 Task: Select and add the product "Abuelita's Birria plate" to cart from the store "Abuelitas Birria".
Action: Mouse moved to (295, 161)
Screenshot: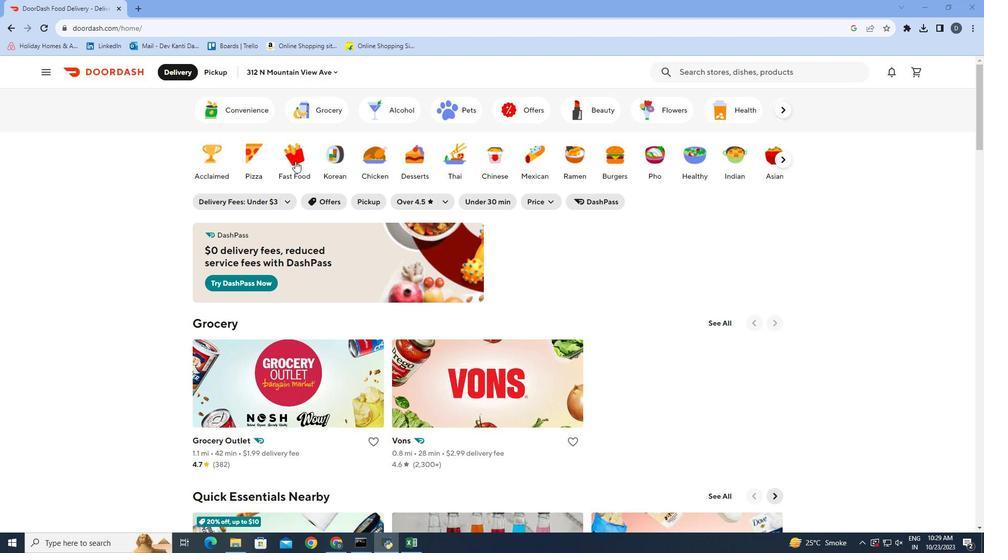 
Action: Mouse pressed left at (295, 161)
Screenshot: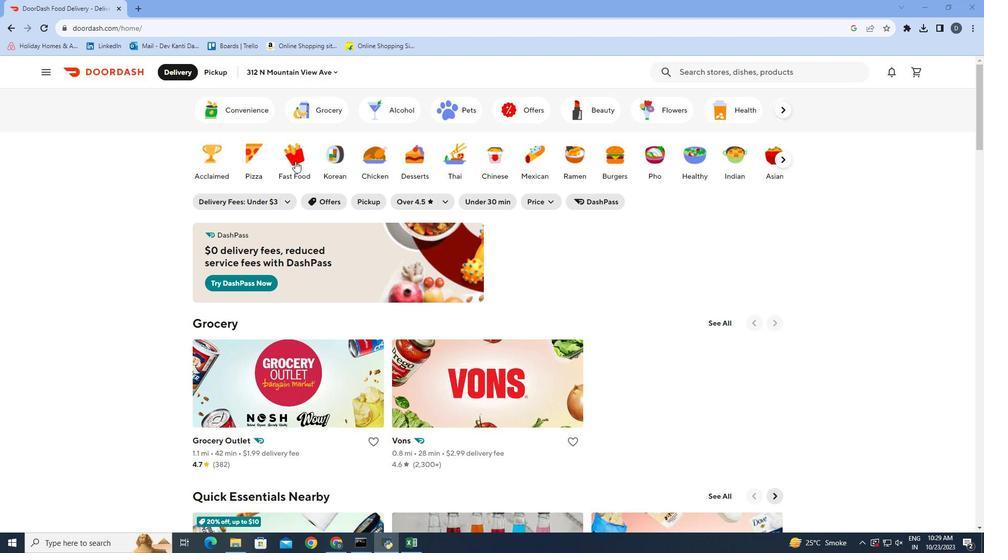 
Action: Mouse moved to (788, 74)
Screenshot: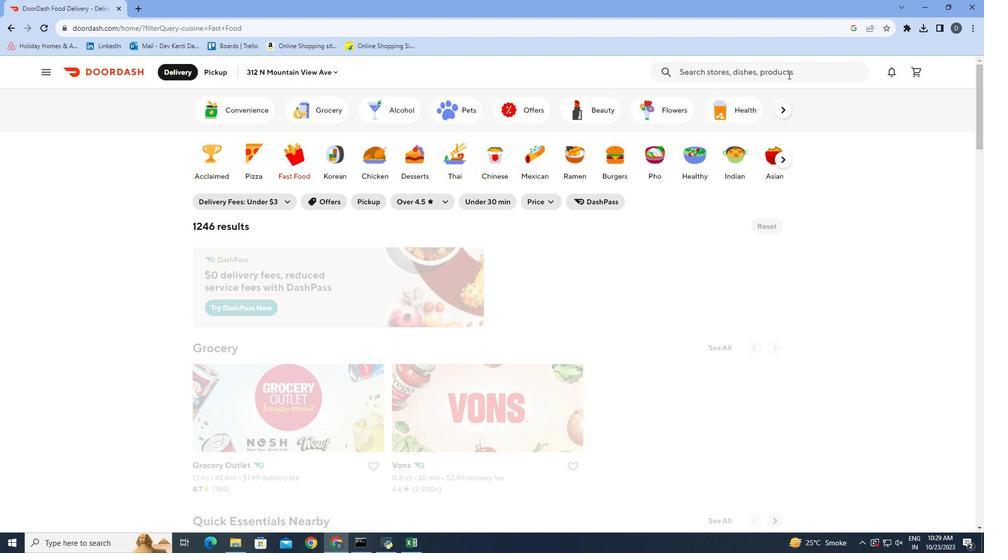 
Action: Mouse pressed left at (788, 74)
Screenshot: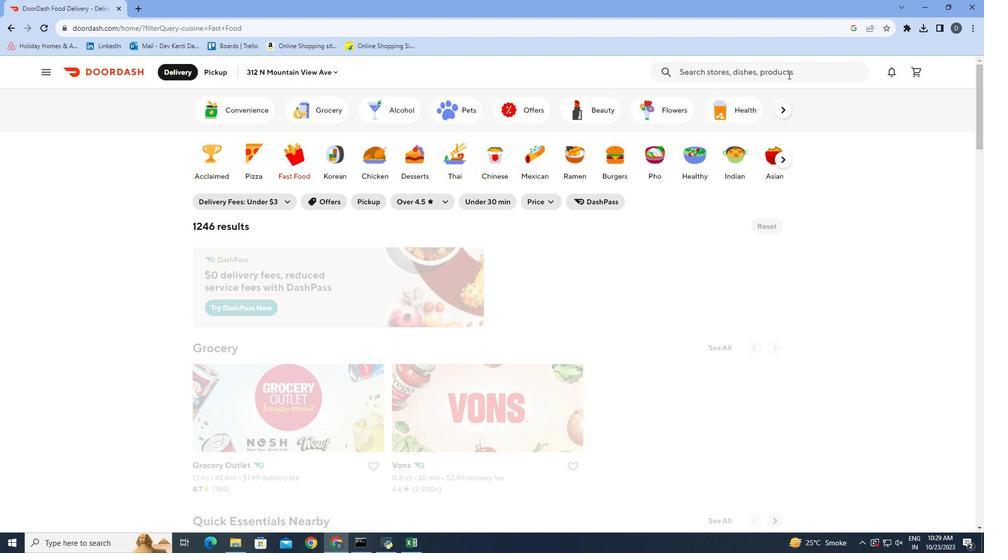 
Action: Mouse moved to (776, 97)
Screenshot: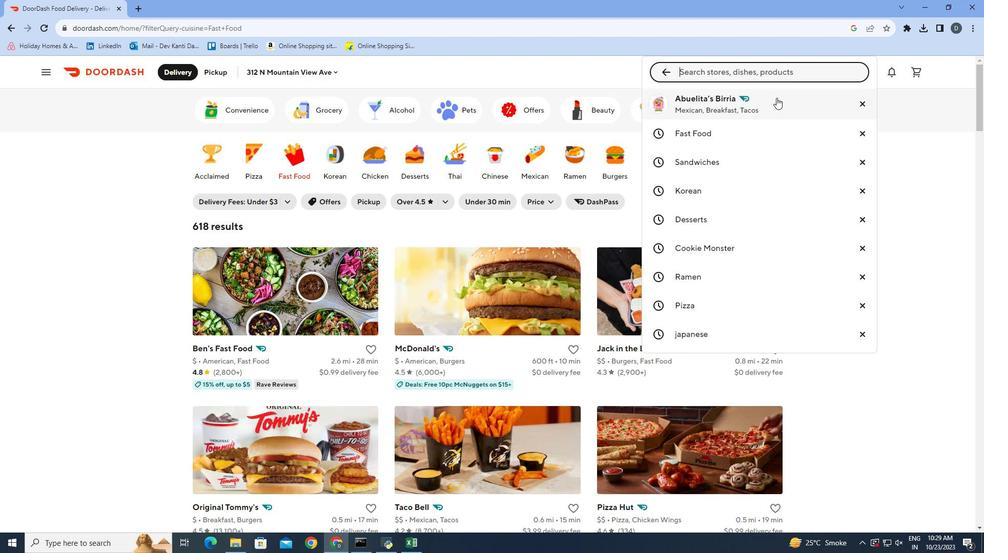 
Action: Mouse pressed left at (776, 97)
Screenshot: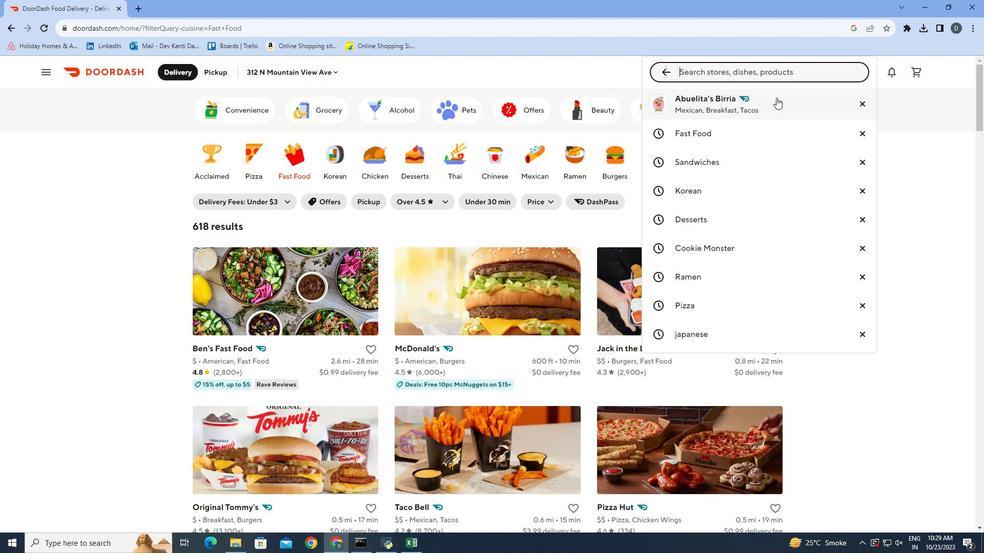 
Action: Mouse moved to (762, 74)
Screenshot: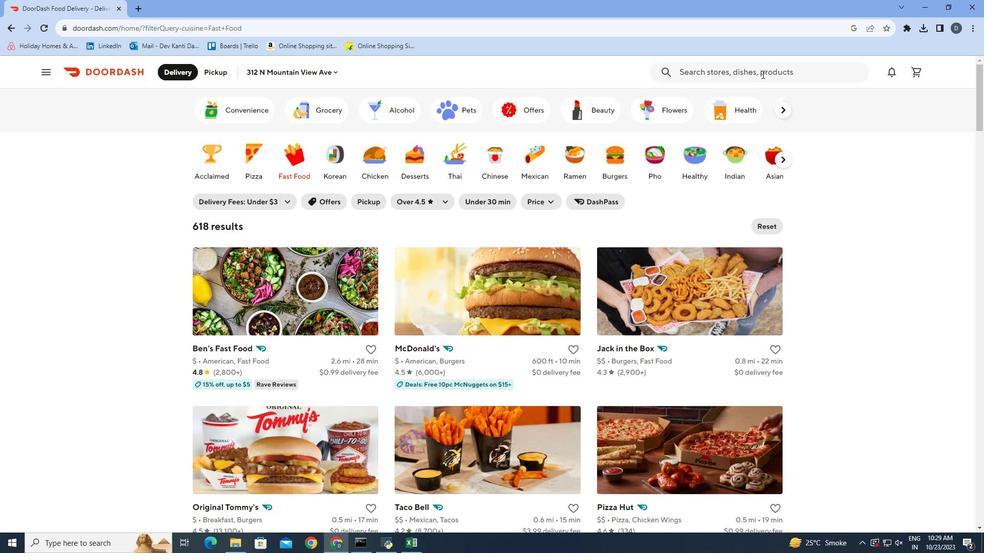 
Action: Mouse pressed left at (762, 74)
Screenshot: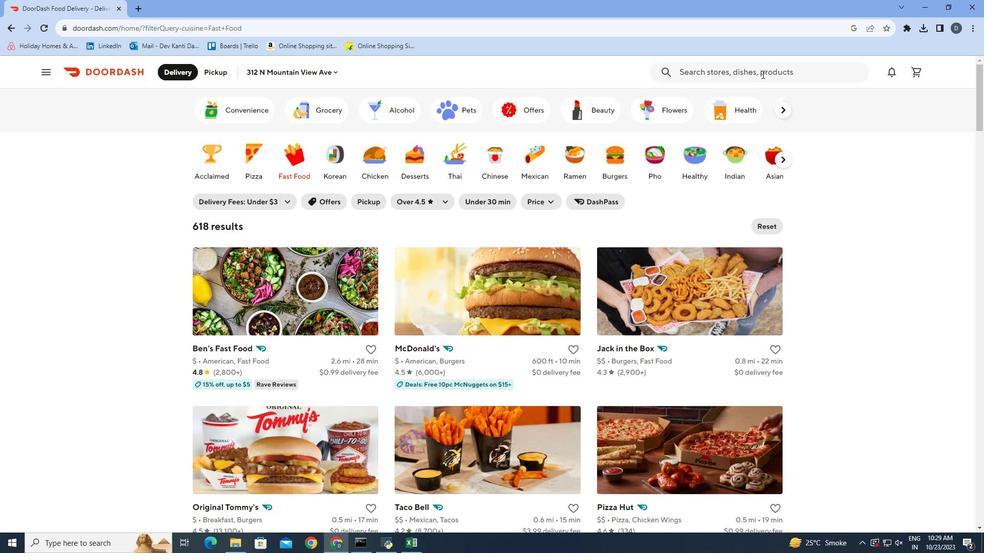 
Action: Mouse moved to (723, 120)
Screenshot: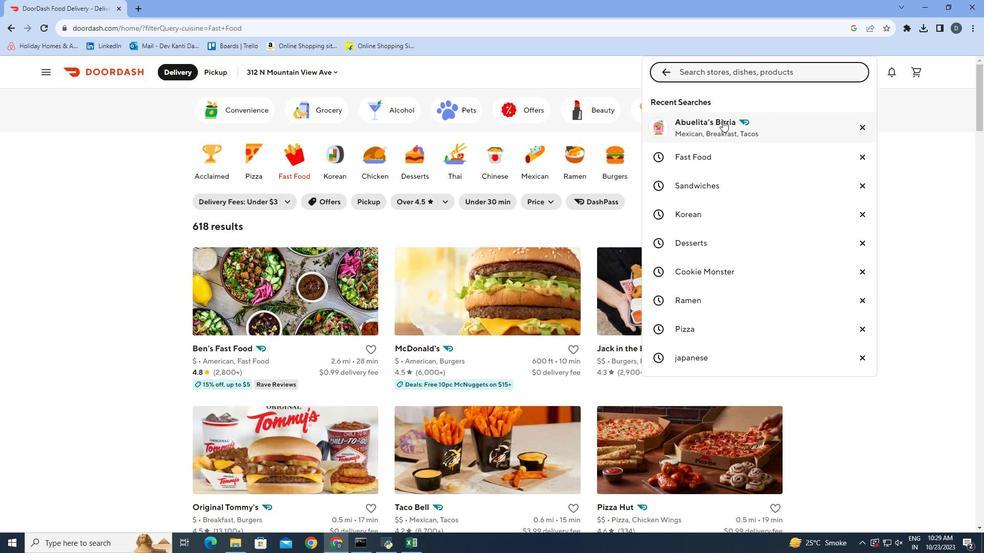 
Action: Mouse pressed left at (723, 120)
Screenshot: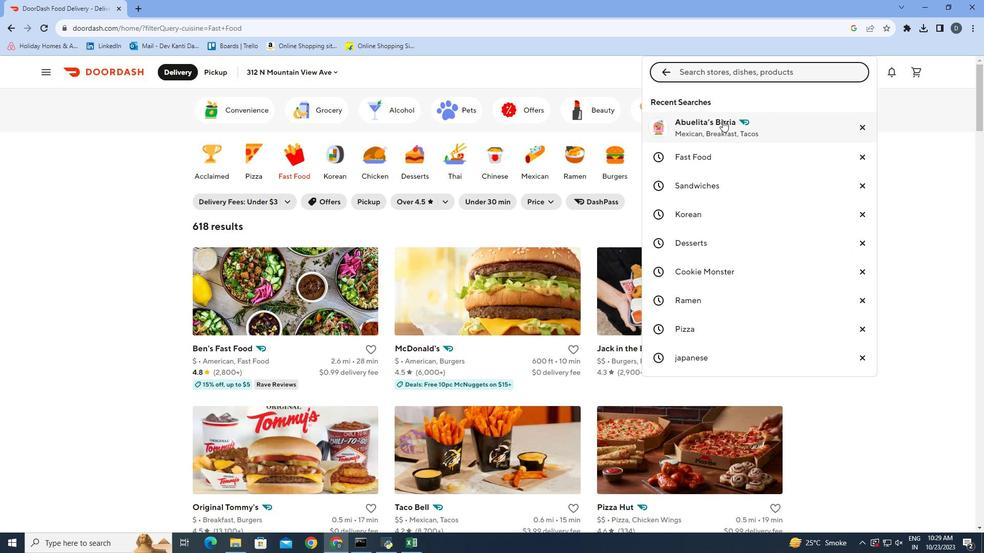 
Action: Mouse moved to (795, 246)
Screenshot: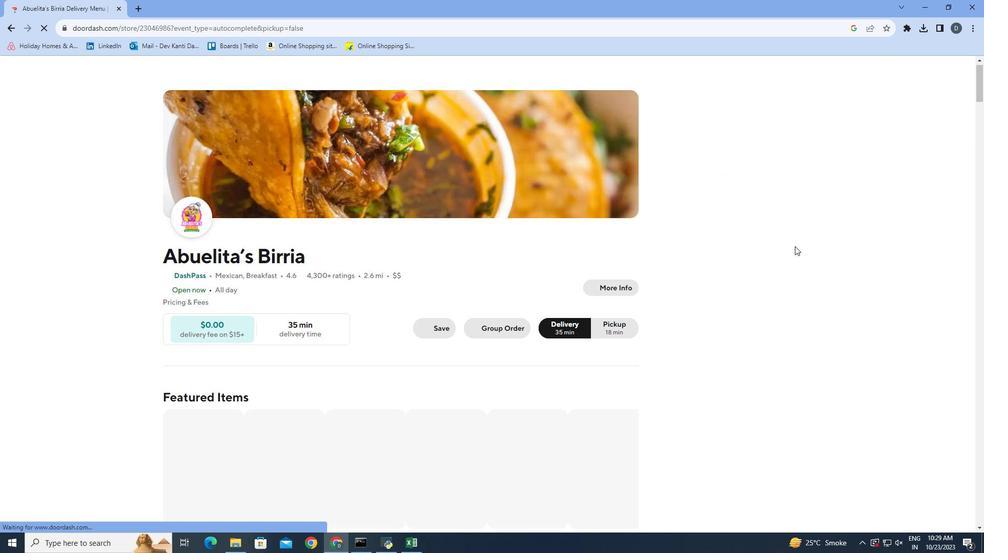 
Action: Mouse scrolled (795, 245) with delta (0, 0)
Screenshot: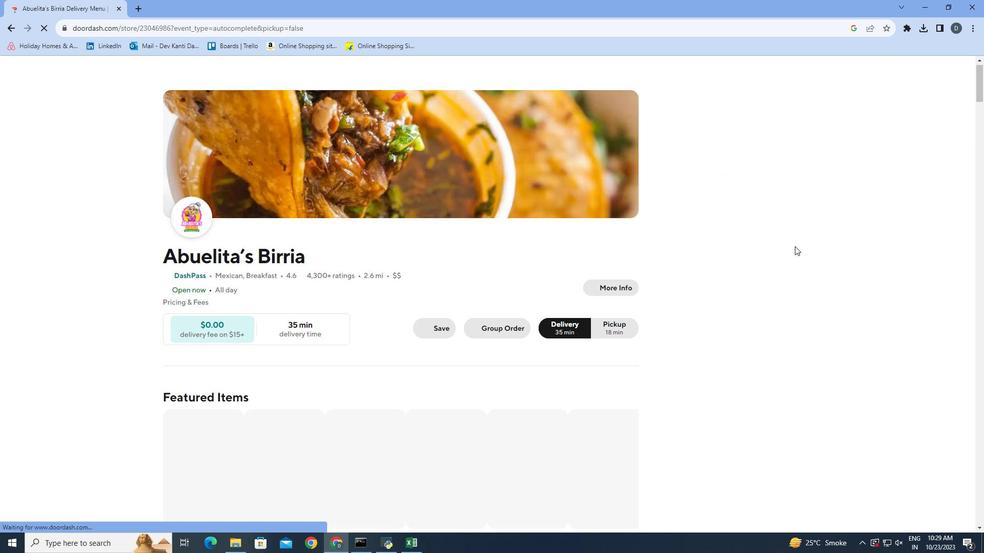 
Action: Mouse moved to (795, 246)
Screenshot: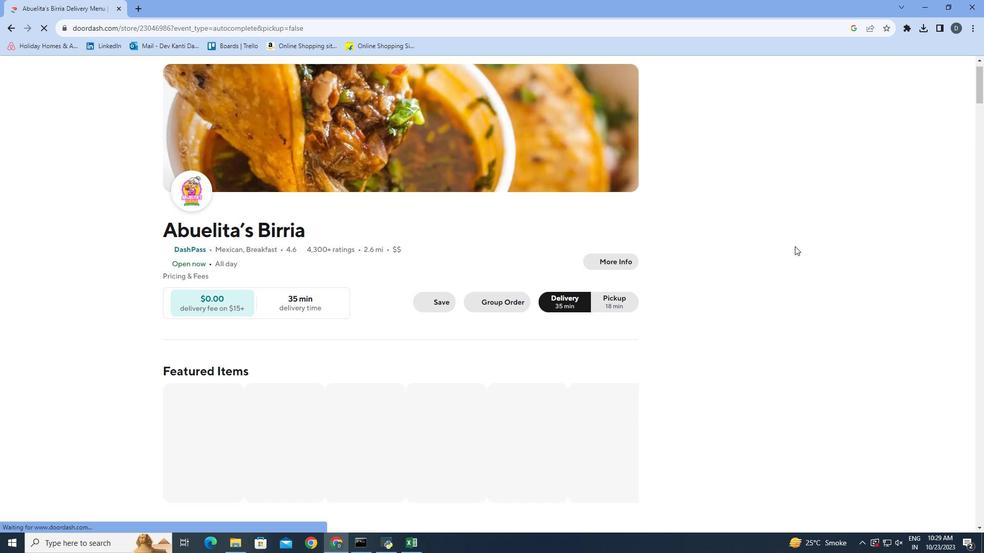 
Action: Mouse scrolled (795, 246) with delta (0, 0)
Screenshot: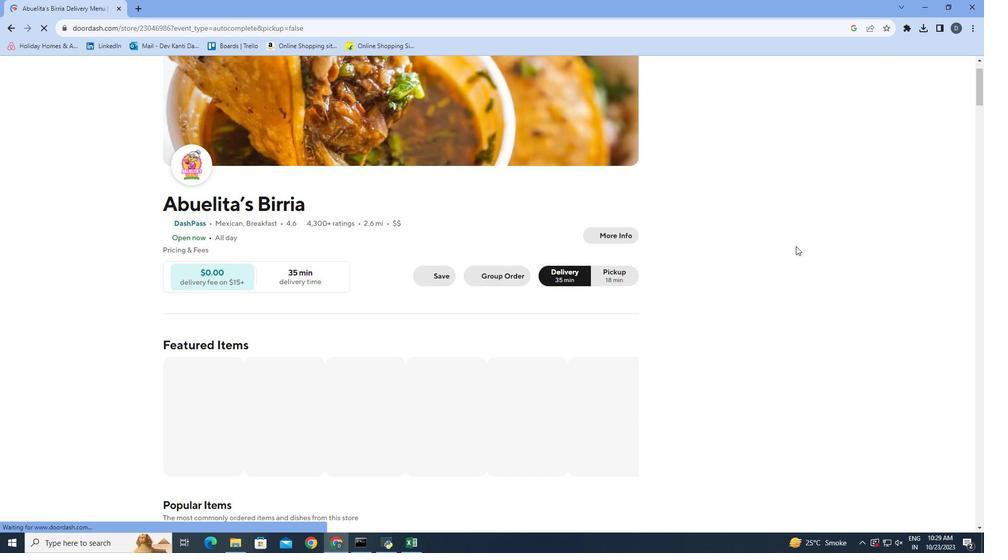 
Action: Mouse moved to (796, 246)
Screenshot: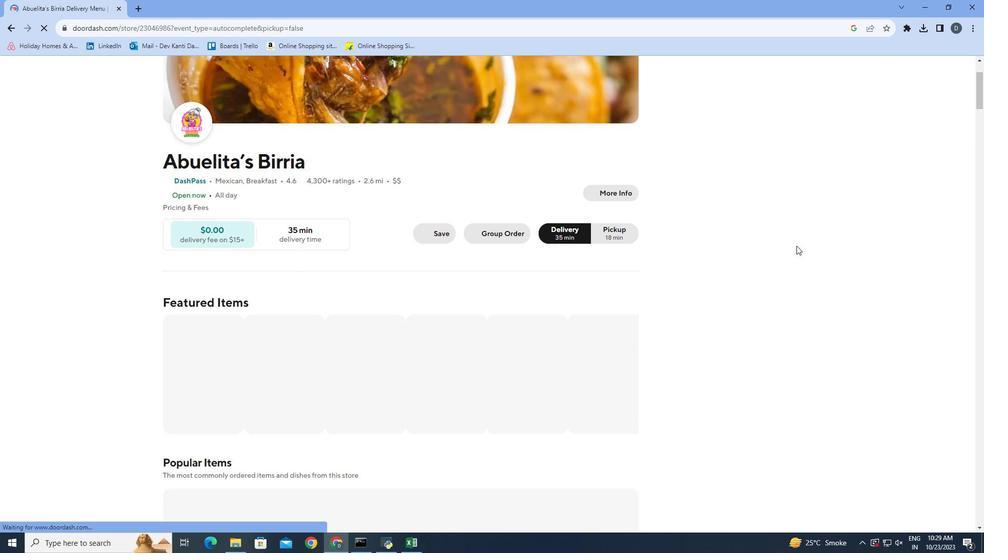
Action: Mouse scrolled (796, 245) with delta (0, 0)
Screenshot: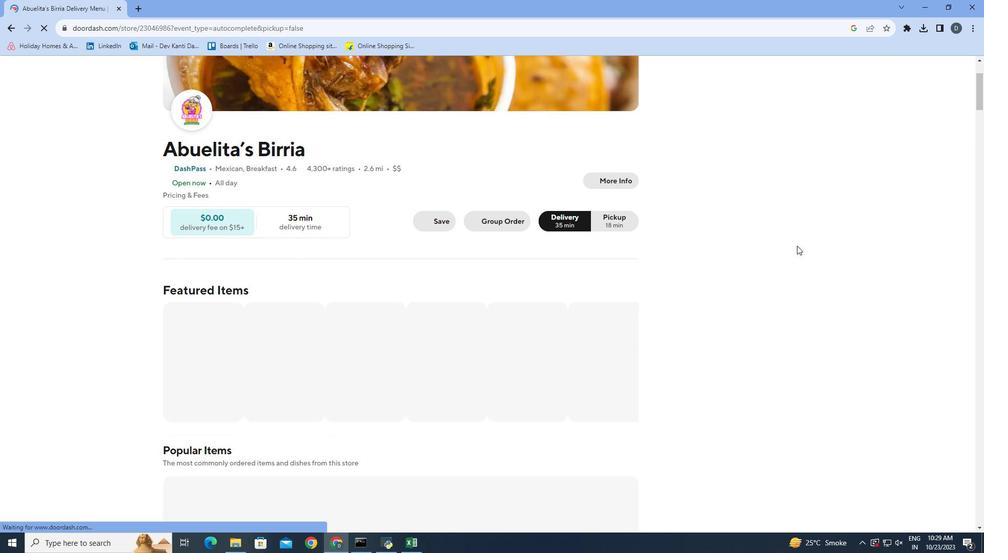 
Action: Mouse moved to (797, 246)
Screenshot: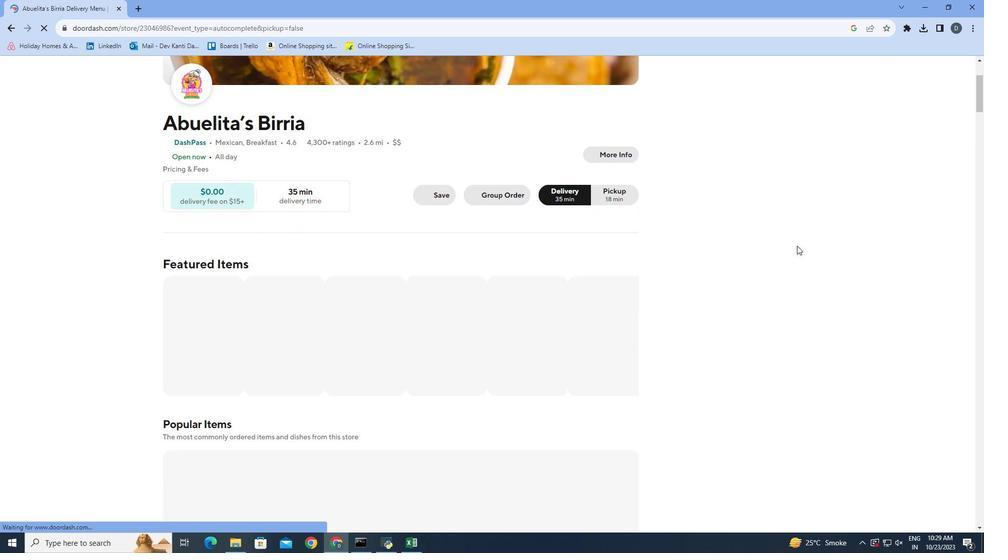
Action: Mouse scrolled (797, 245) with delta (0, 0)
Screenshot: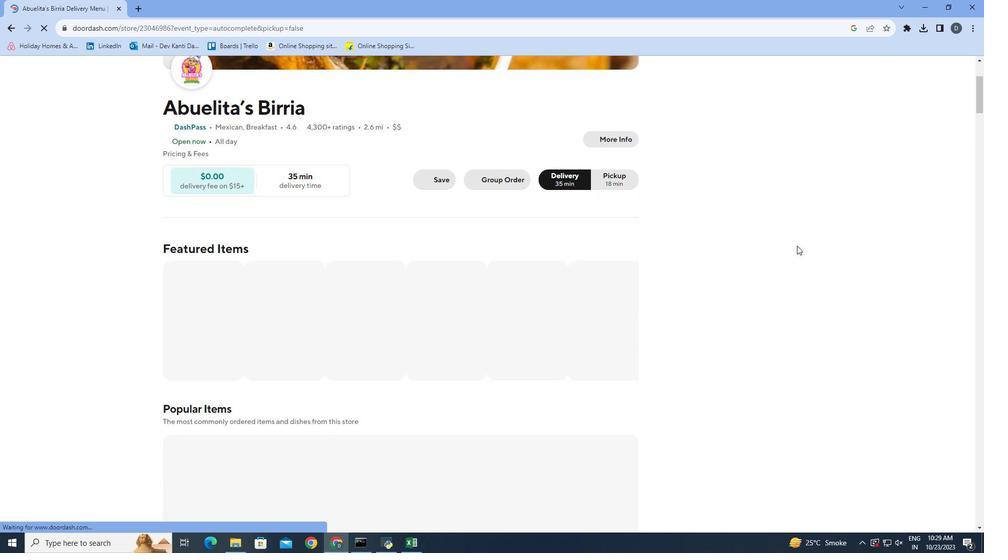 
Action: Mouse scrolled (797, 245) with delta (0, 0)
Screenshot: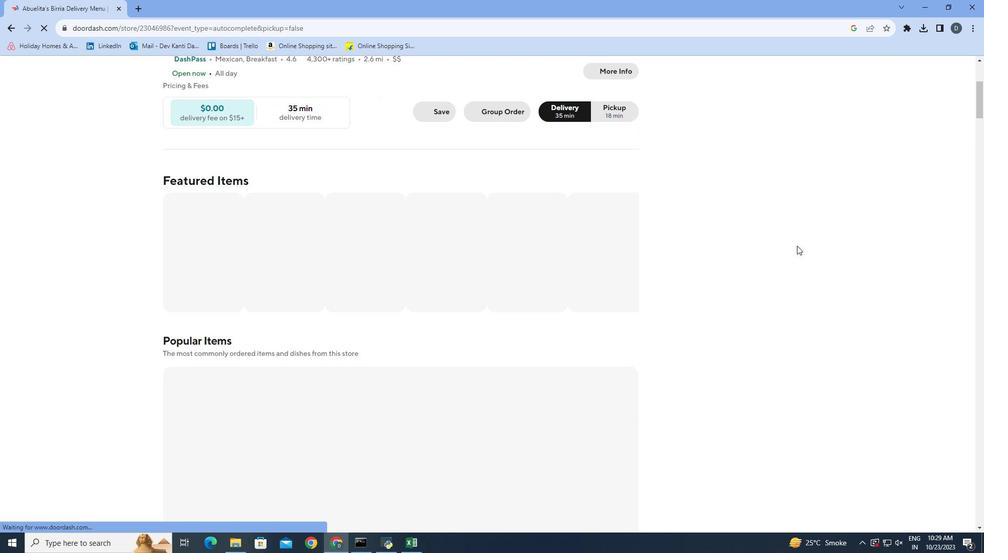 
Action: Mouse scrolled (797, 245) with delta (0, 0)
Screenshot: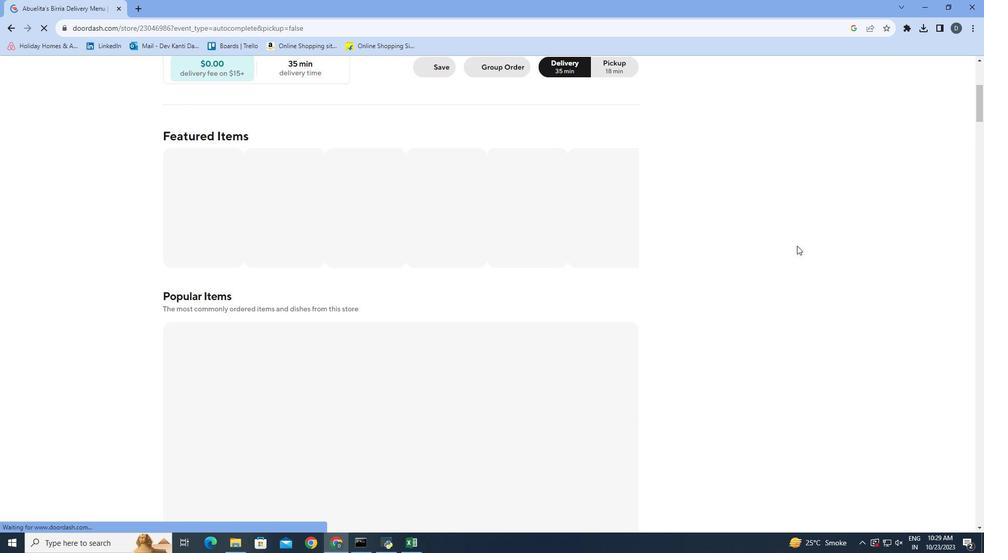 
Action: Mouse moved to (797, 246)
Screenshot: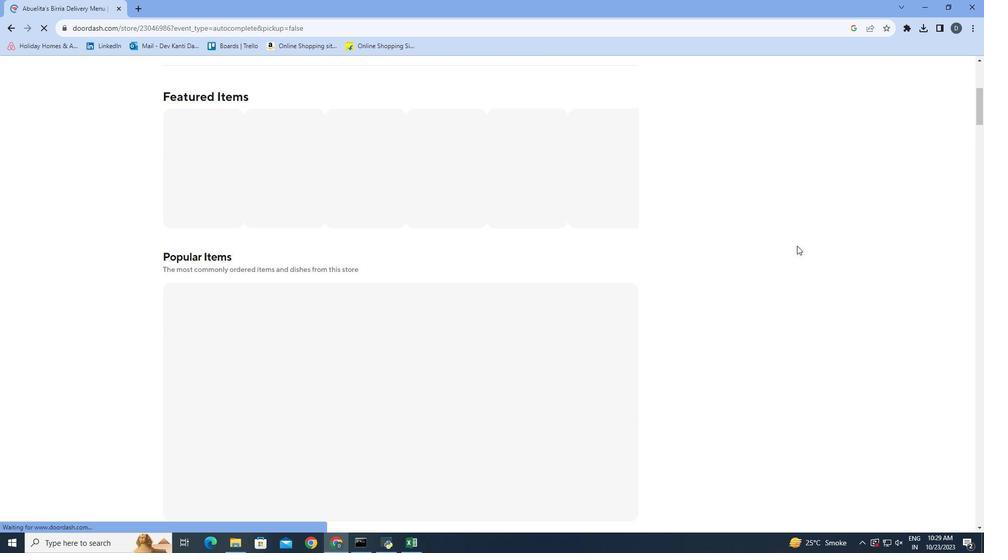 
Action: Mouse scrolled (797, 245) with delta (0, 0)
Screenshot: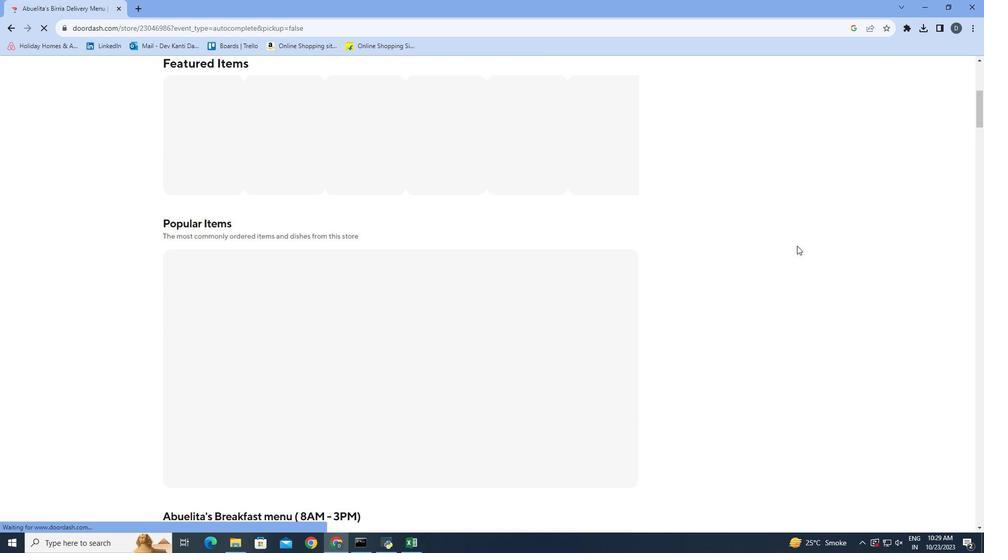 
Action: Mouse moved to (796, 246)
Screenshot: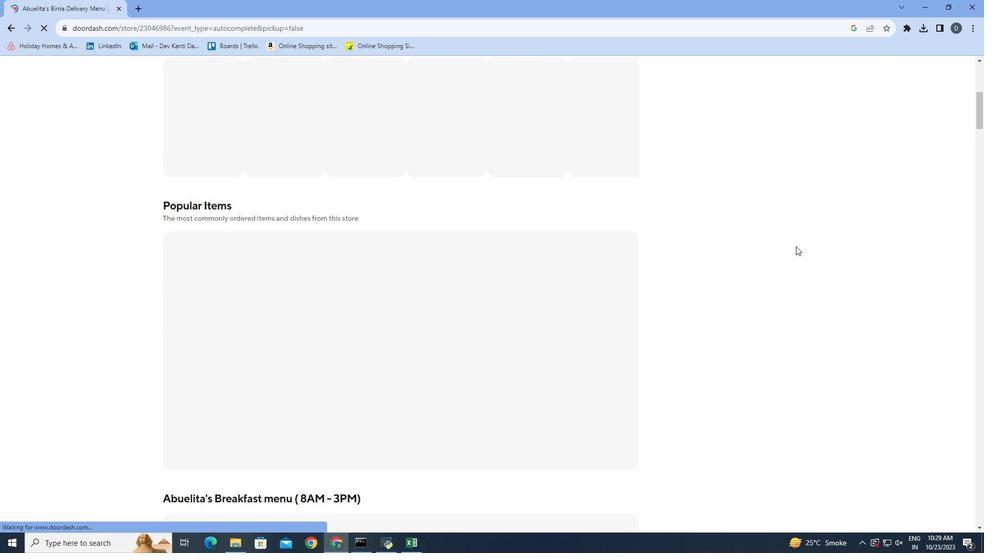 
Action: Mouse scrolled (796, 246) with delta (0, 0)
Screenshot: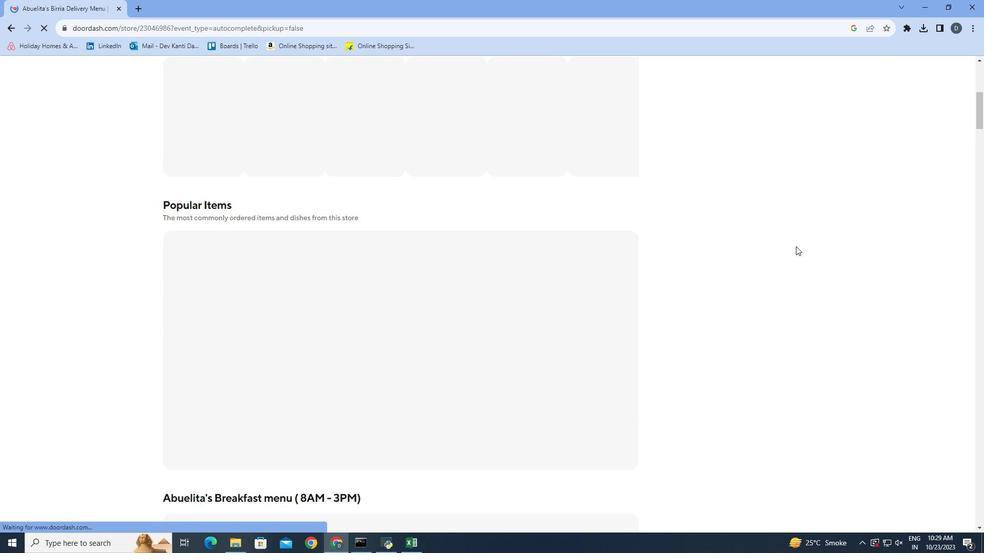 
Action: Mouse scrolled (796, 247) with delta (0, 0)
Screenshot: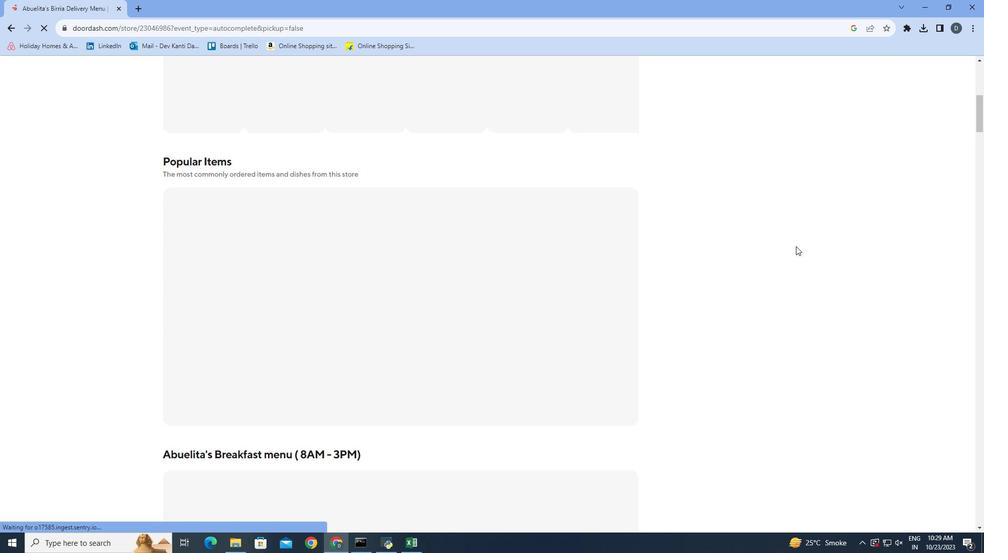 
Action: Mouse scrolled (796, 247) with delta (0, 0)
Screenshot: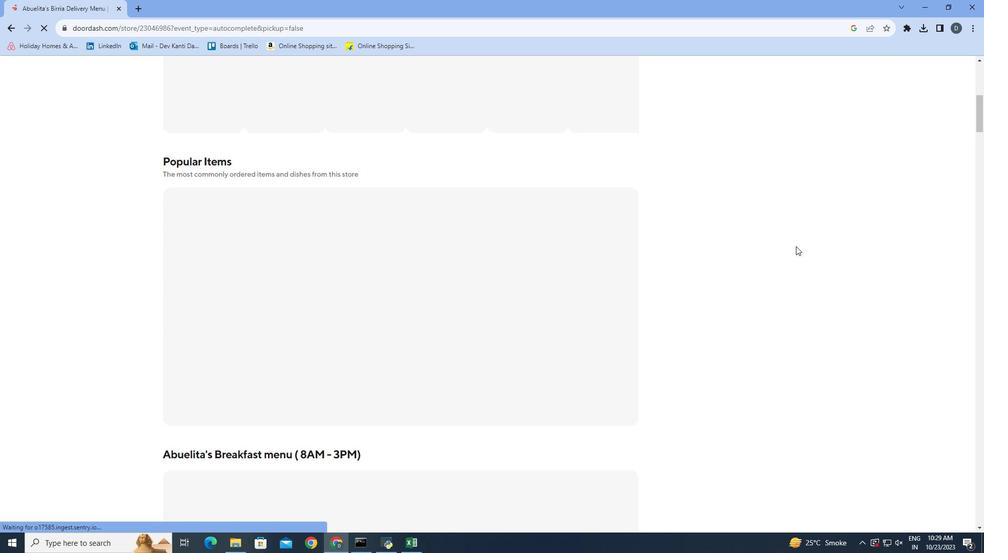 
Action: Mouse scrolled (796, 247) with delta (0, 0)
Screenshot: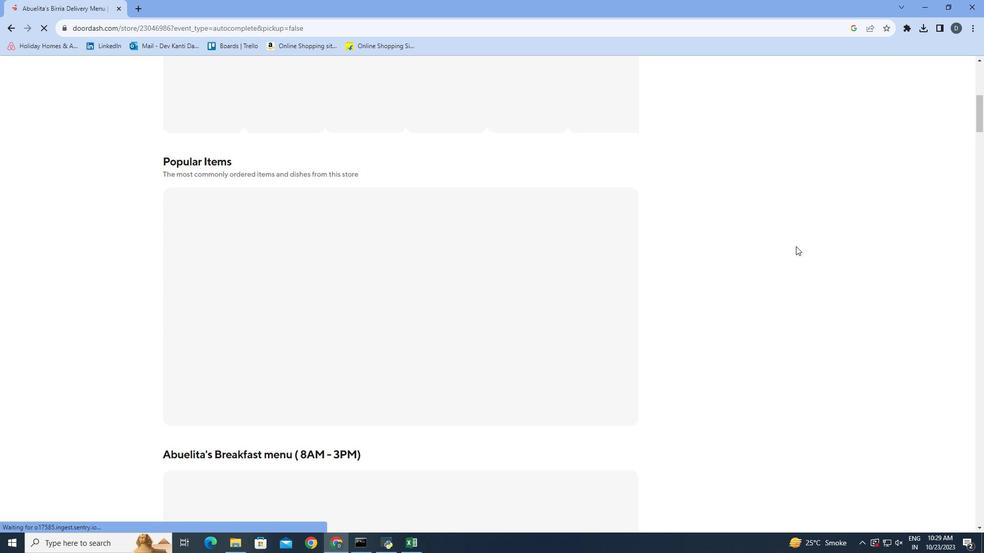 
Action: Mouse scrolled (796, 247) with delta (0, 0)
Screenshot: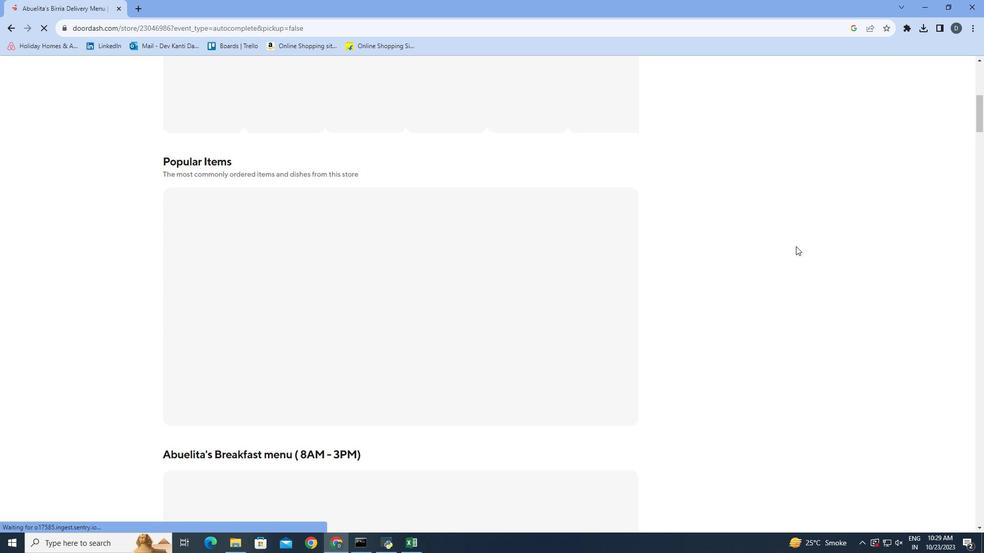 
Action: Mouse scrolled (796, 247) with delta (0, 0)
Screenshot: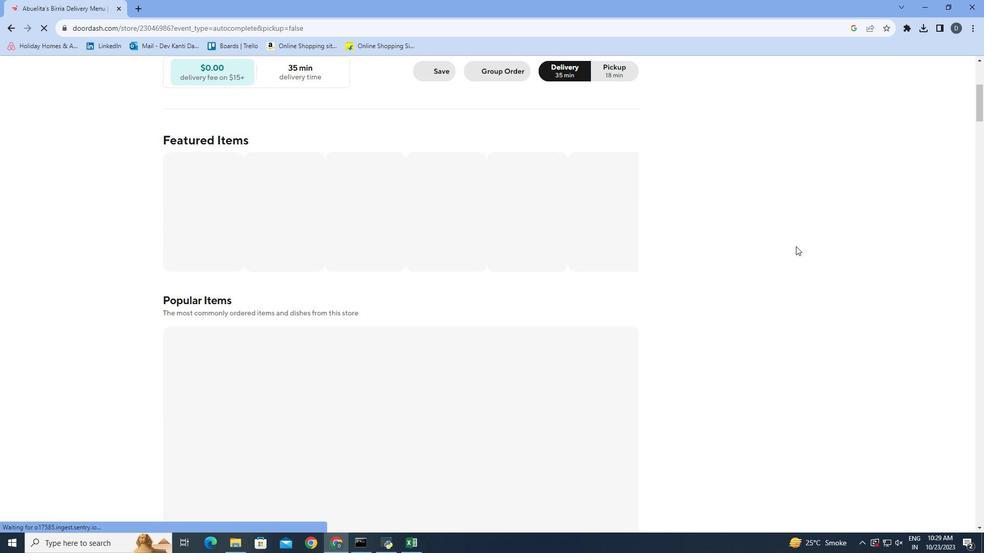 
Action: Mouse scrolled (796, 247) with delta (0, 0)
Screenshot: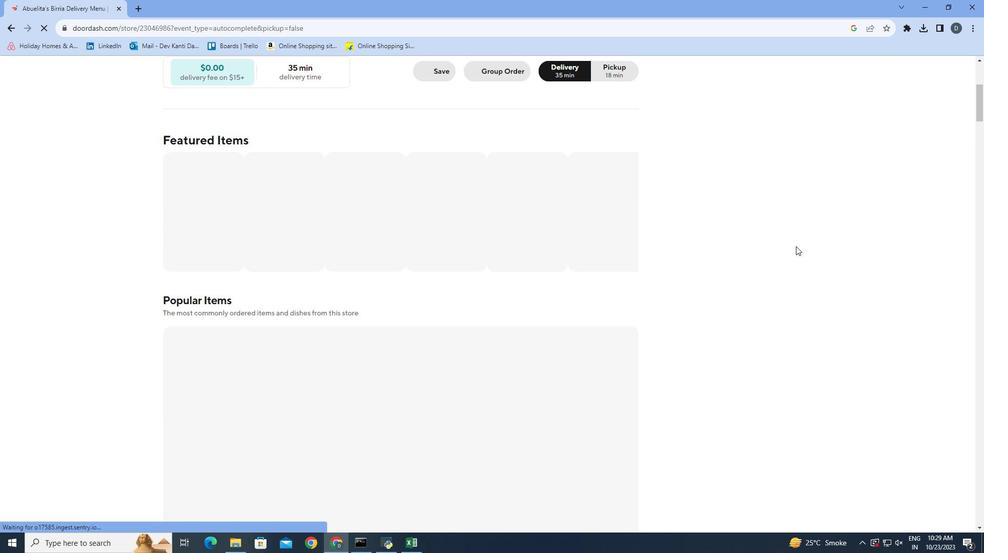
Action: Mouse scrolled (796, 246) with delta (0, 0)
Screenshot: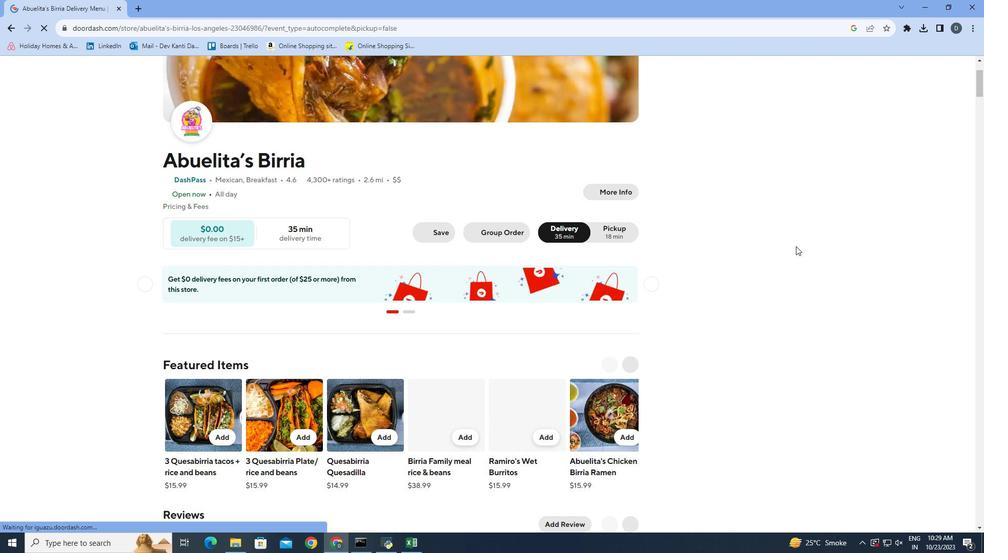 
Action: Mouse moved to (793, 247)
Screenshot: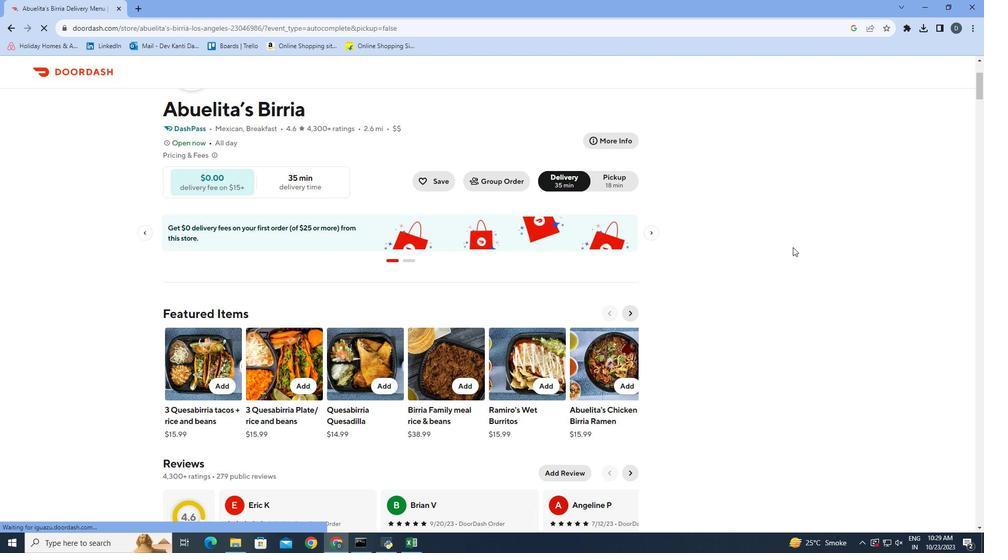 
Action: Mouse scrolled (793, 247) with delta (0, 0)
Screenshot: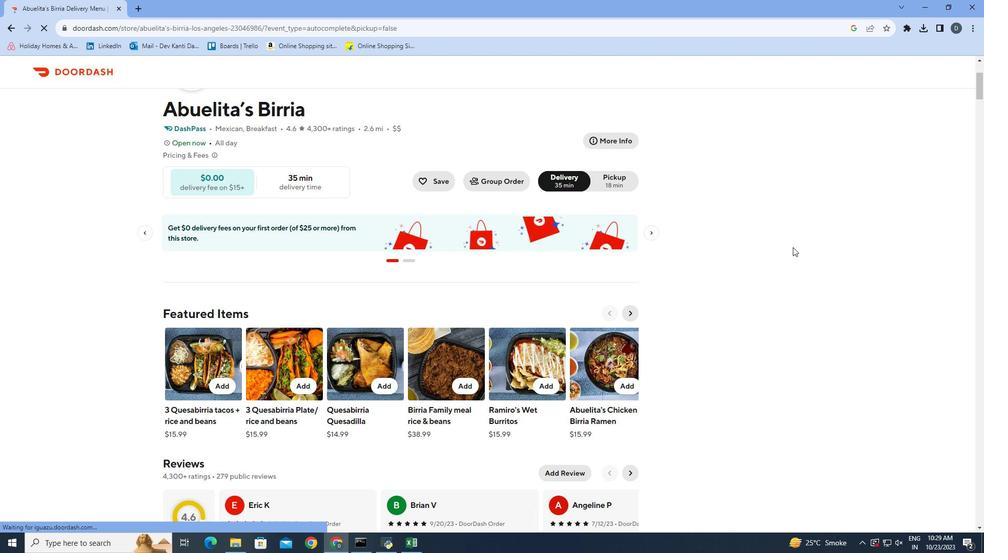 
Action: Mouse scrolled (793, 247) with delta (0, 0)
Screenshot: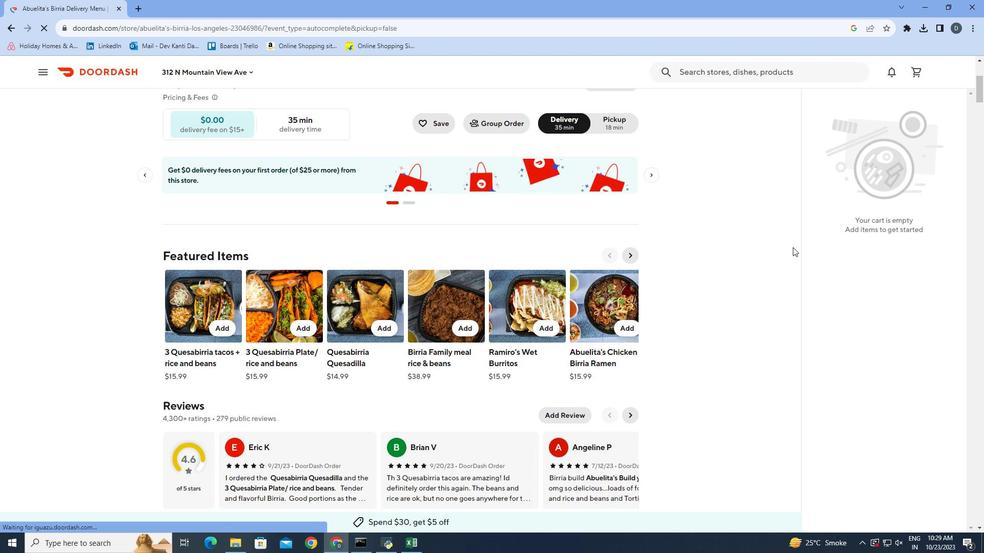 
Action: Mouse scrolled (793, 247) with delta (0, 0)
Screenshot: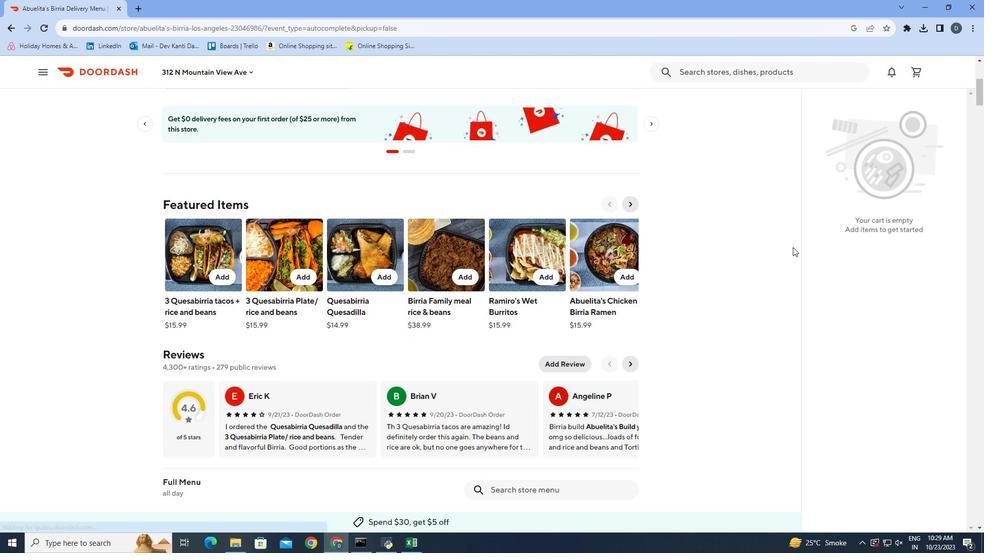 
Action: Mouse scrolled (793, 247) with delta (0, 0)
Screenshot: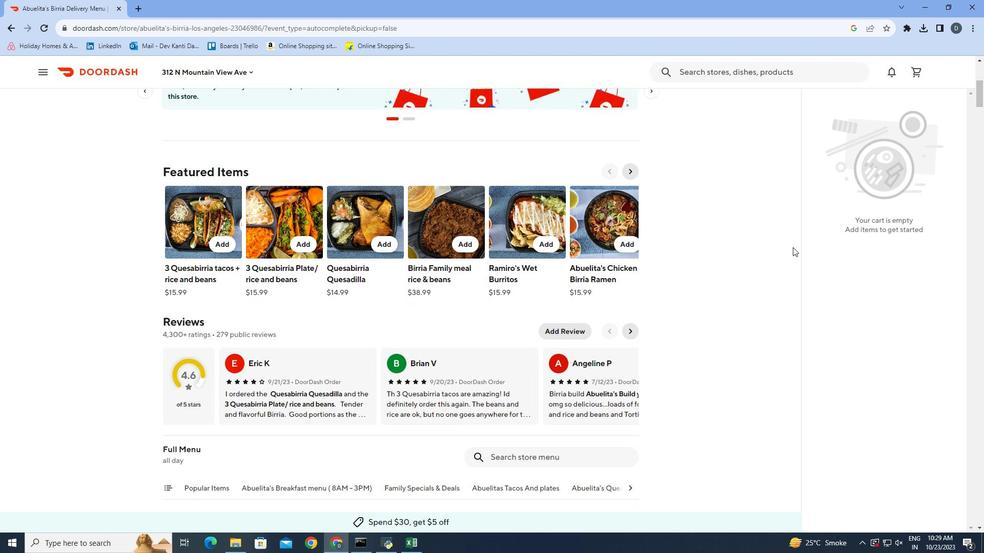 
Action: Mouse scrolled (793, 247) with delta (0, 0)
Screenshot: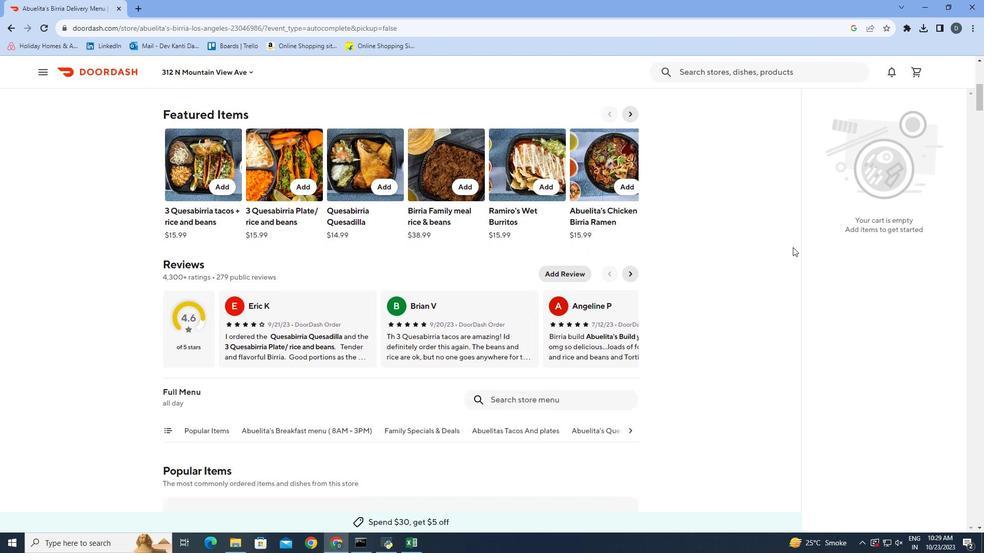
Action: Mouse scrolled (793, 247) with delta (0, 0)
Screenshot: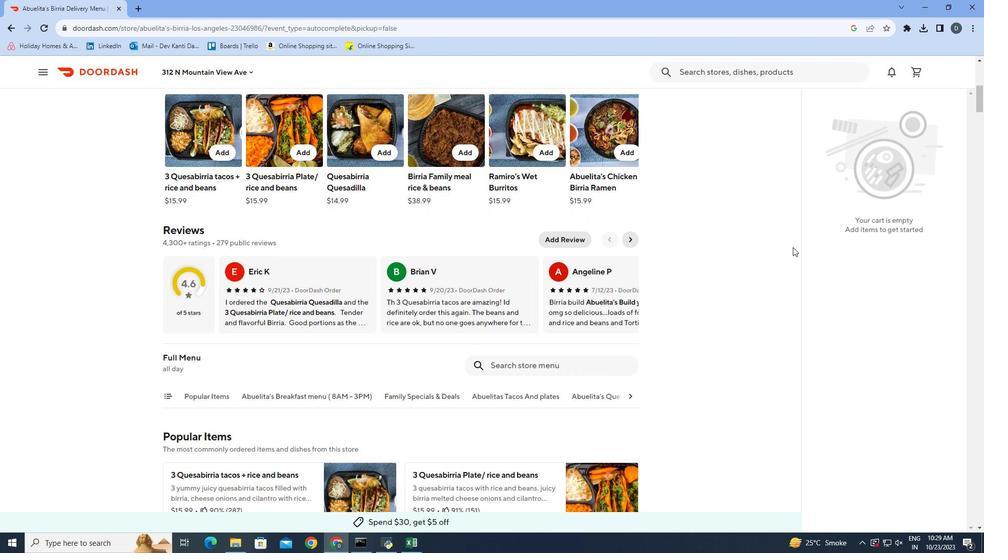 
Action: Mouse scrolled (793, 247) with delta (0, 0)
Screenshot: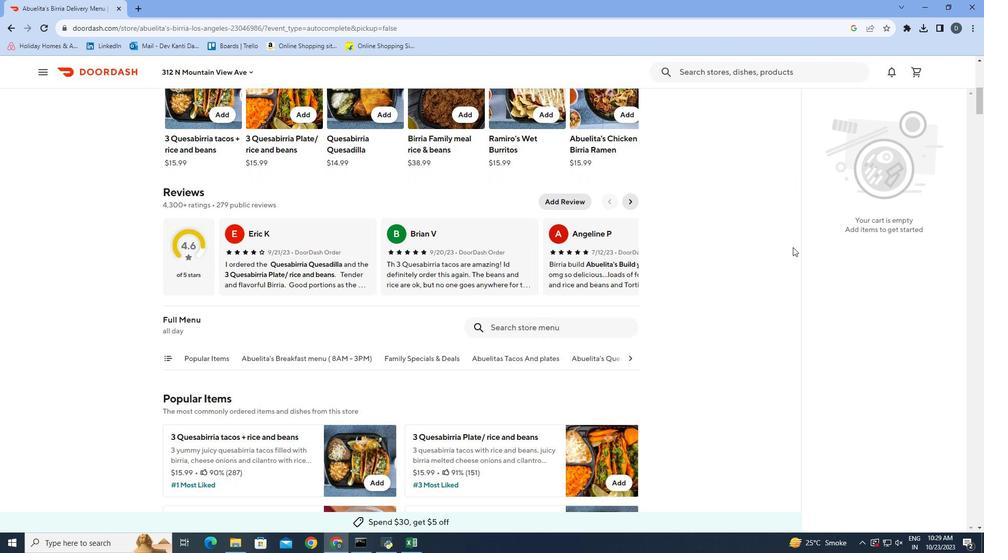 
Action: Mouse moved to (572, 242)
Screenshot: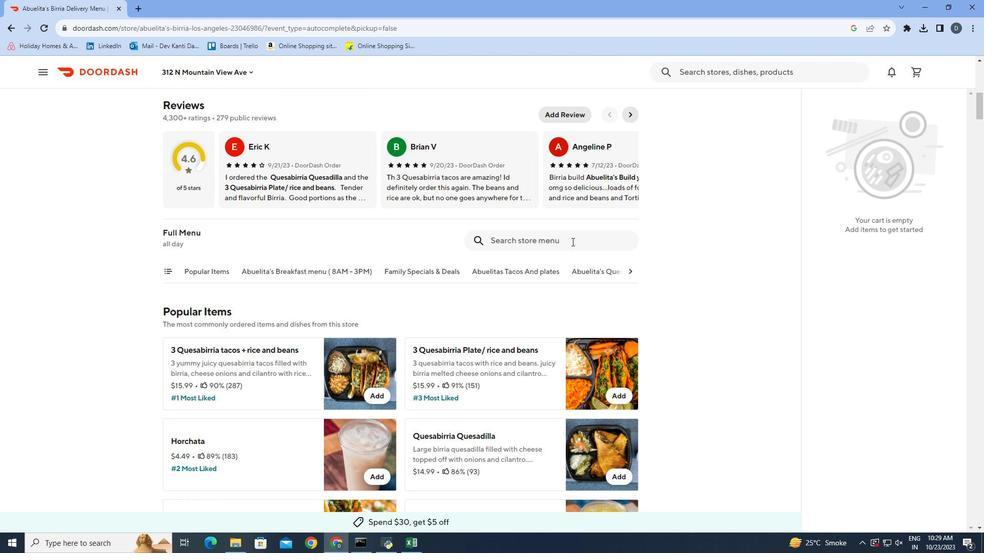 
Action: Mouse pressed left at (572, 242)
Screenshot: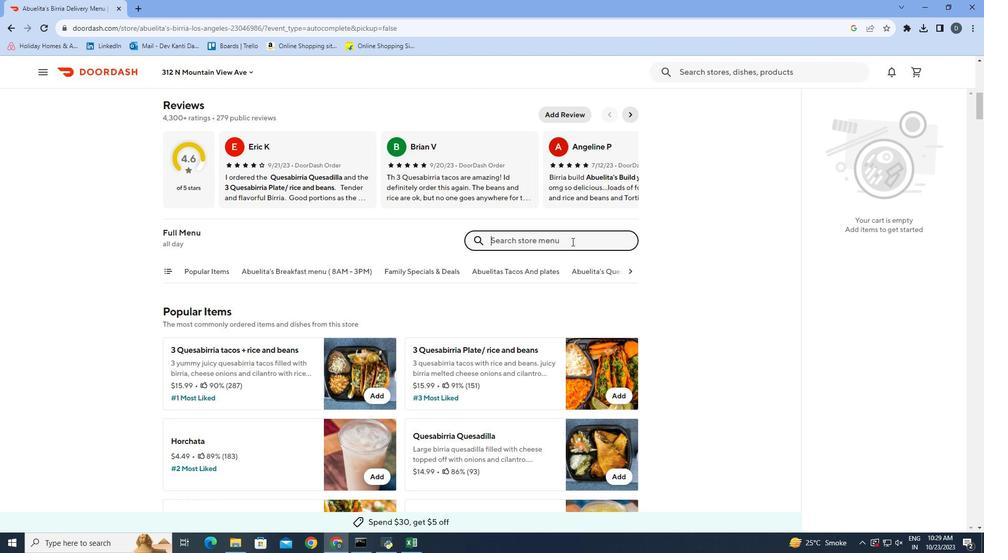 
Action: Key pressed <Key.shift>Abuelita's<Key.space><Key.shift>Birria<Key.space>plate<Key.enter>
Screenshot: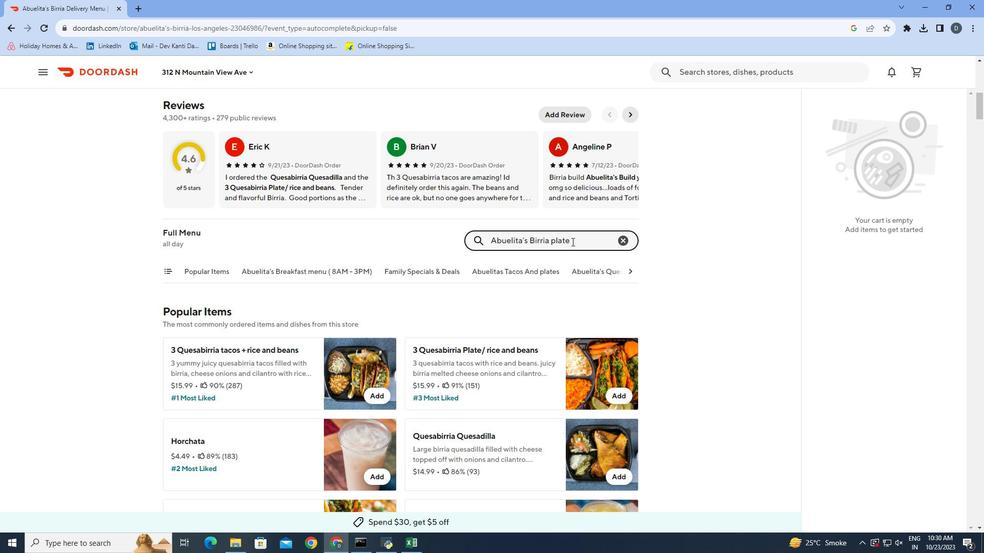 
Action: Mouse moved to (382, 408)
Screenshot: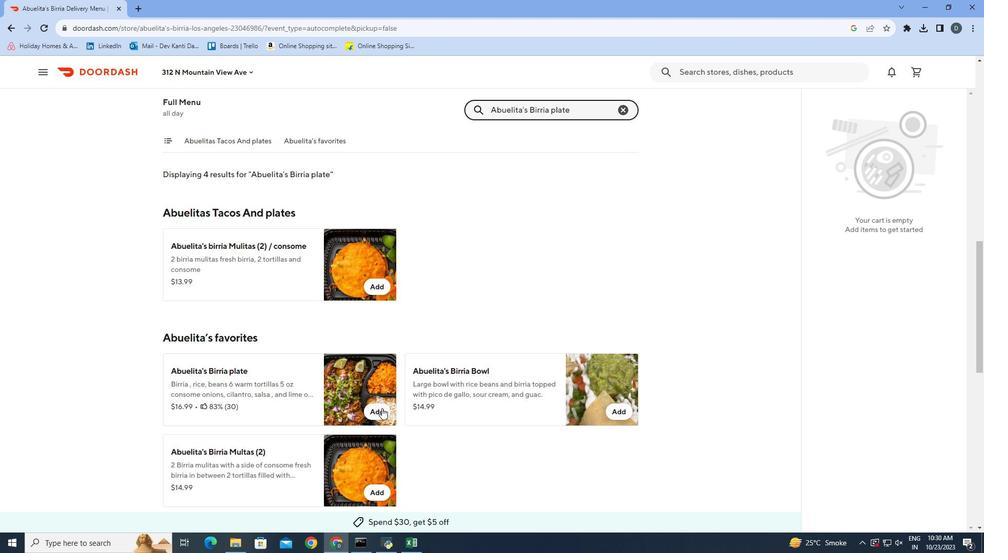 
Action: Mouse pressed left at (382, 408)
Screenshot: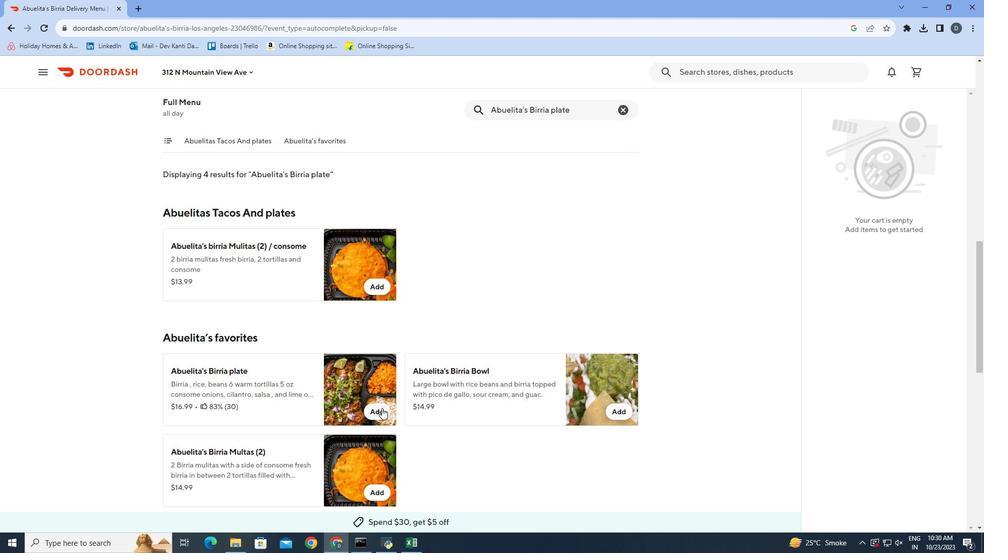 
Action: Mouse moved to (592, 504)
Screenshot: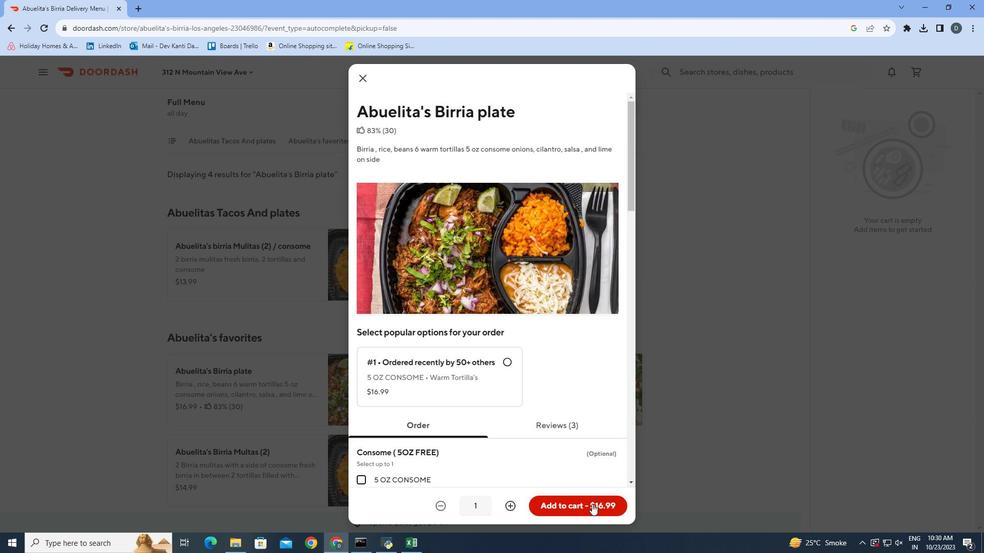
Action: Mouse pressed left at (592, 504)
Screenshot: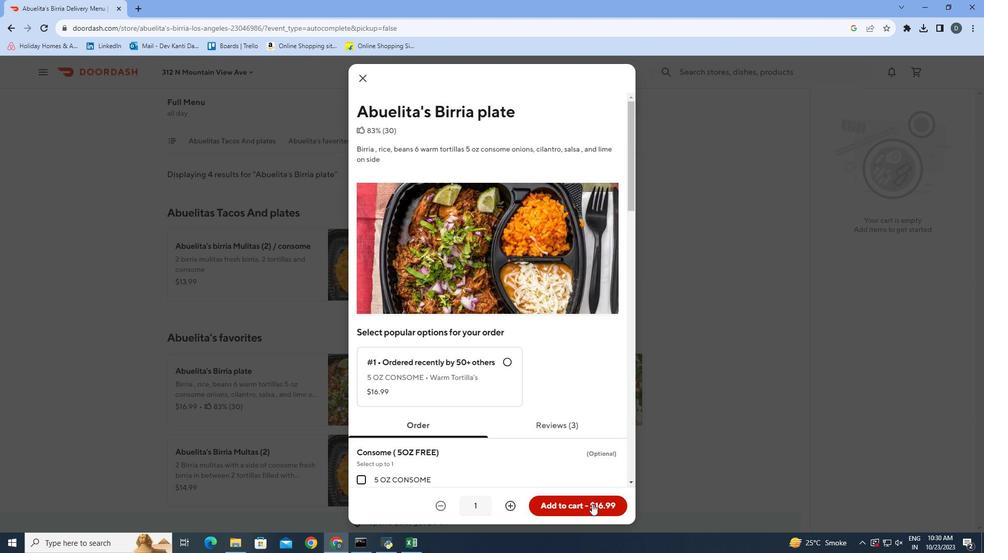 
Action: Mouse moved to (727, 264)
Screenshot: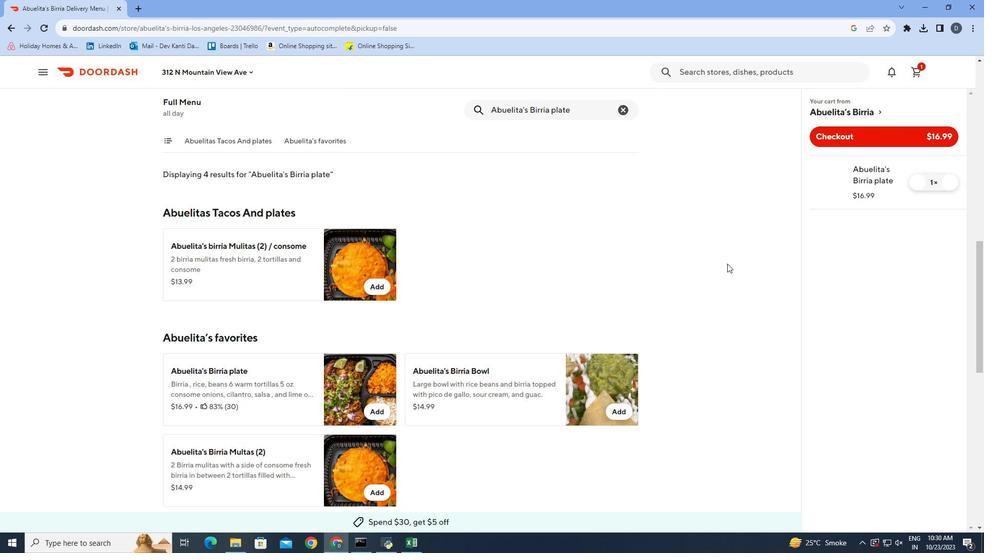 
